 Task: In the  document Americanrevolutionfile.epub Insert the command  'Viewing'Email the file to   'softage.8@softage.net', with message attached Time-Sensitive: I kindly ask you to go through the email I've sent as soon as possible. and file type: Plain Text
Action: Mouse moved to (1239, 110)
Screenshot: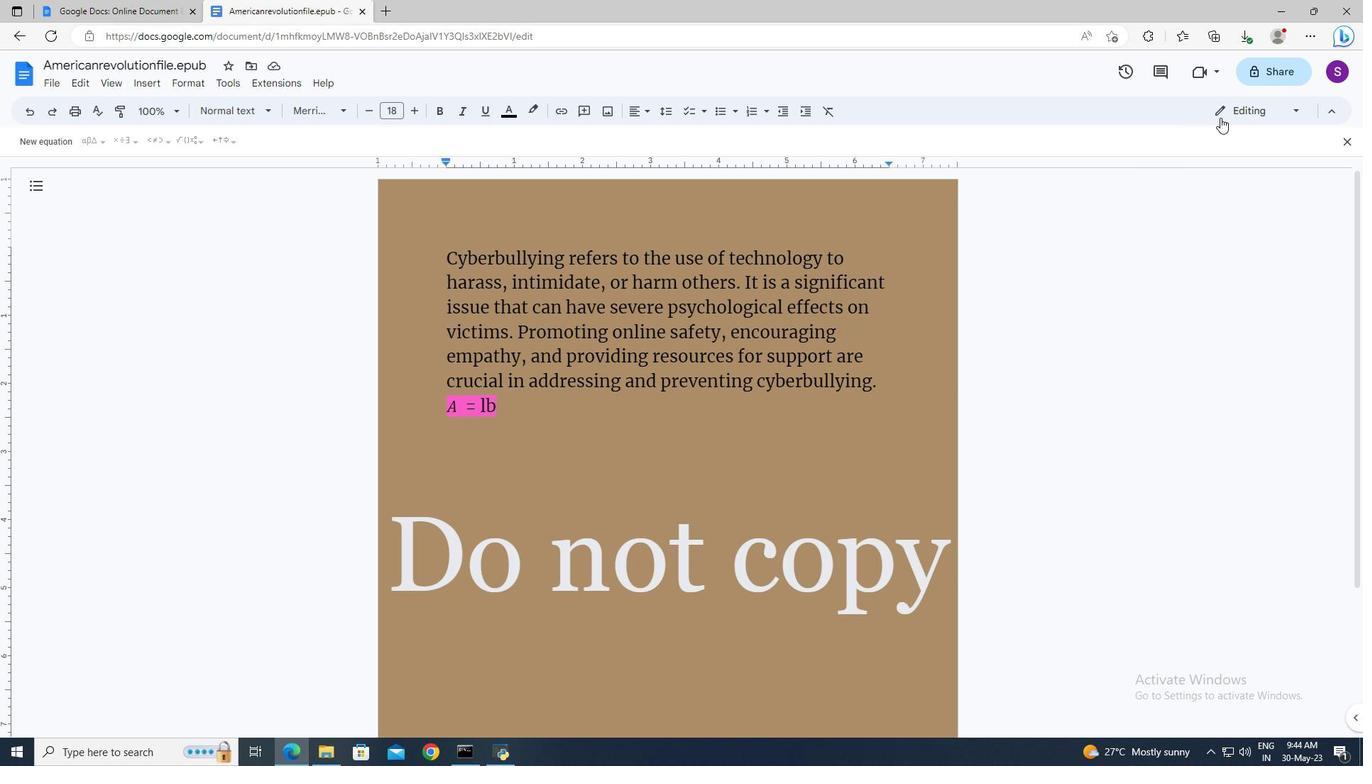
Action: Mouse pressed left at (1239, 110)
Screenshot: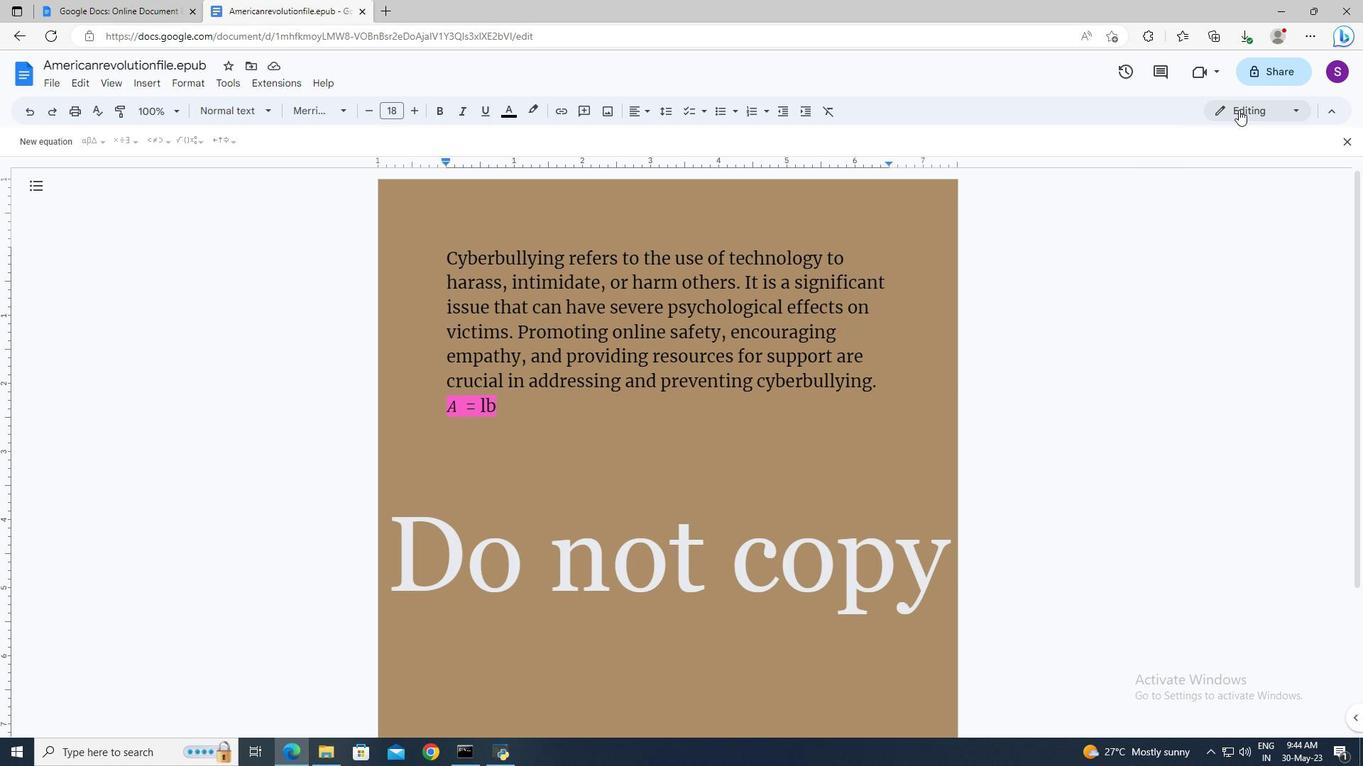 
Action: Mouse moved to (1234, 213)
Screenshot: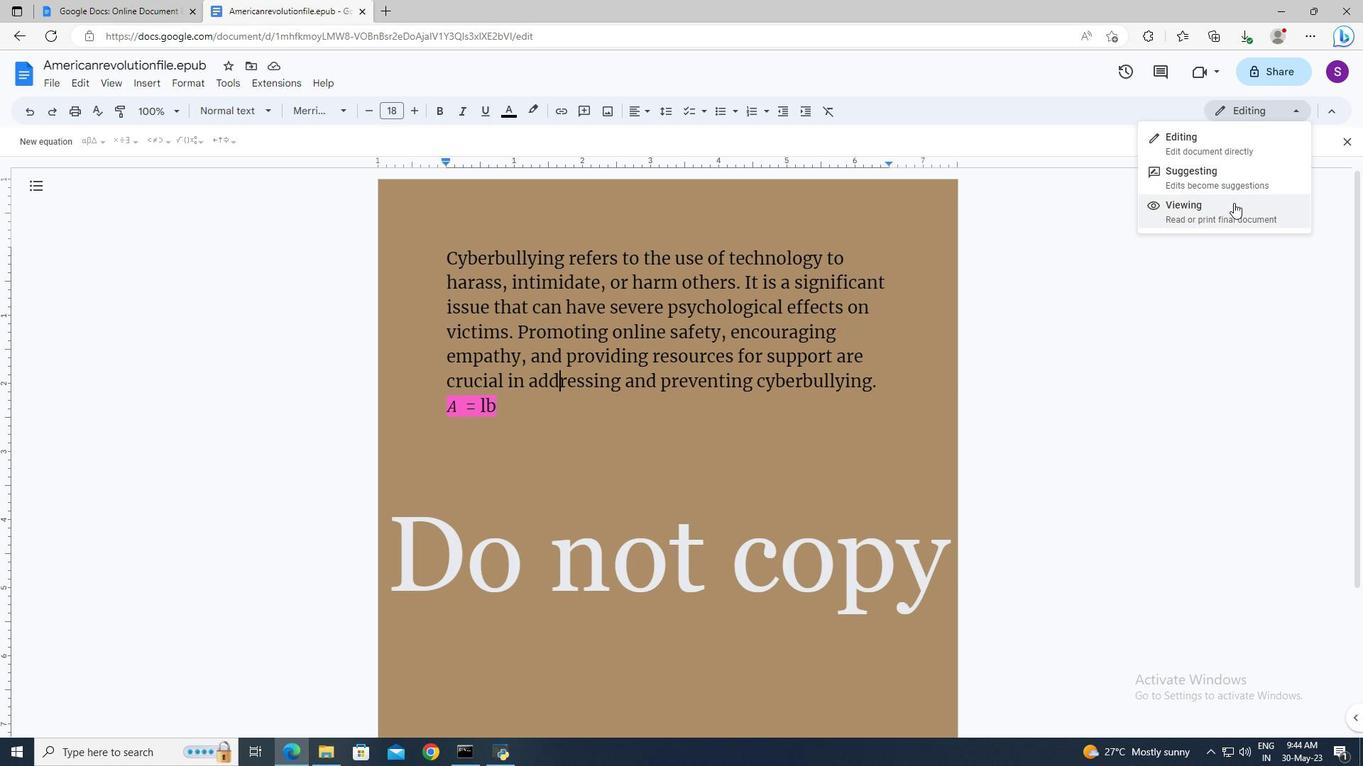 
Action: Mouse pressed left at (1234, 213)
Screenshot: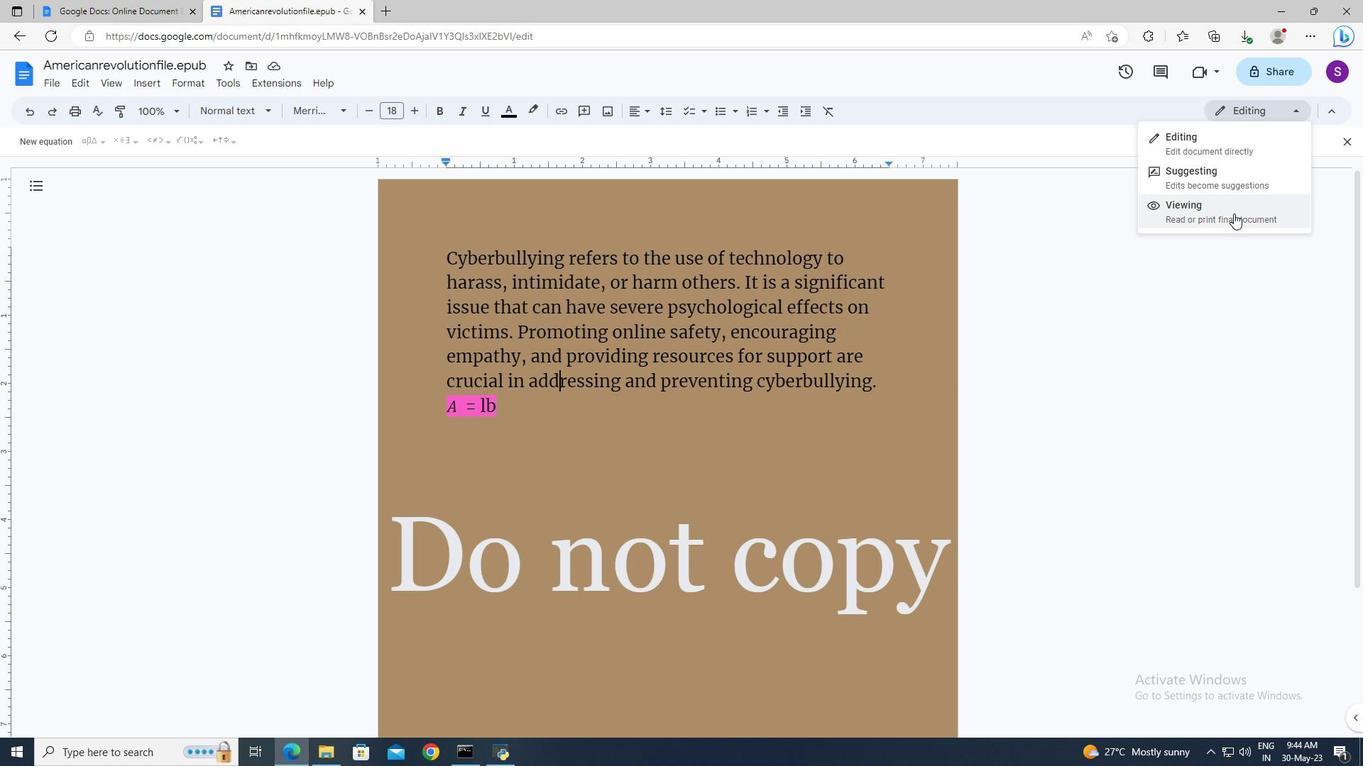 
Action: Mouse moved to (45, 82)
Screenshot: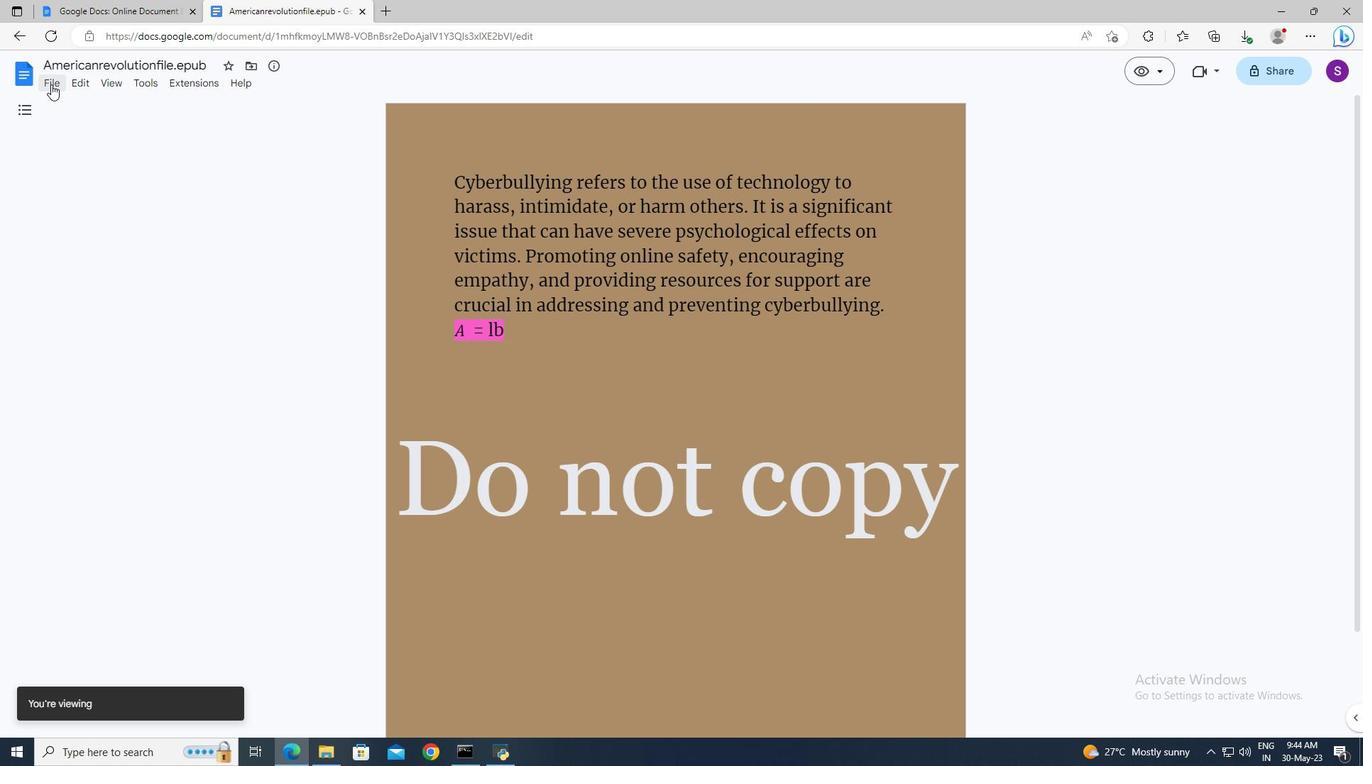 
Action: Mouse pressed left at (45, 82)
Screenshot: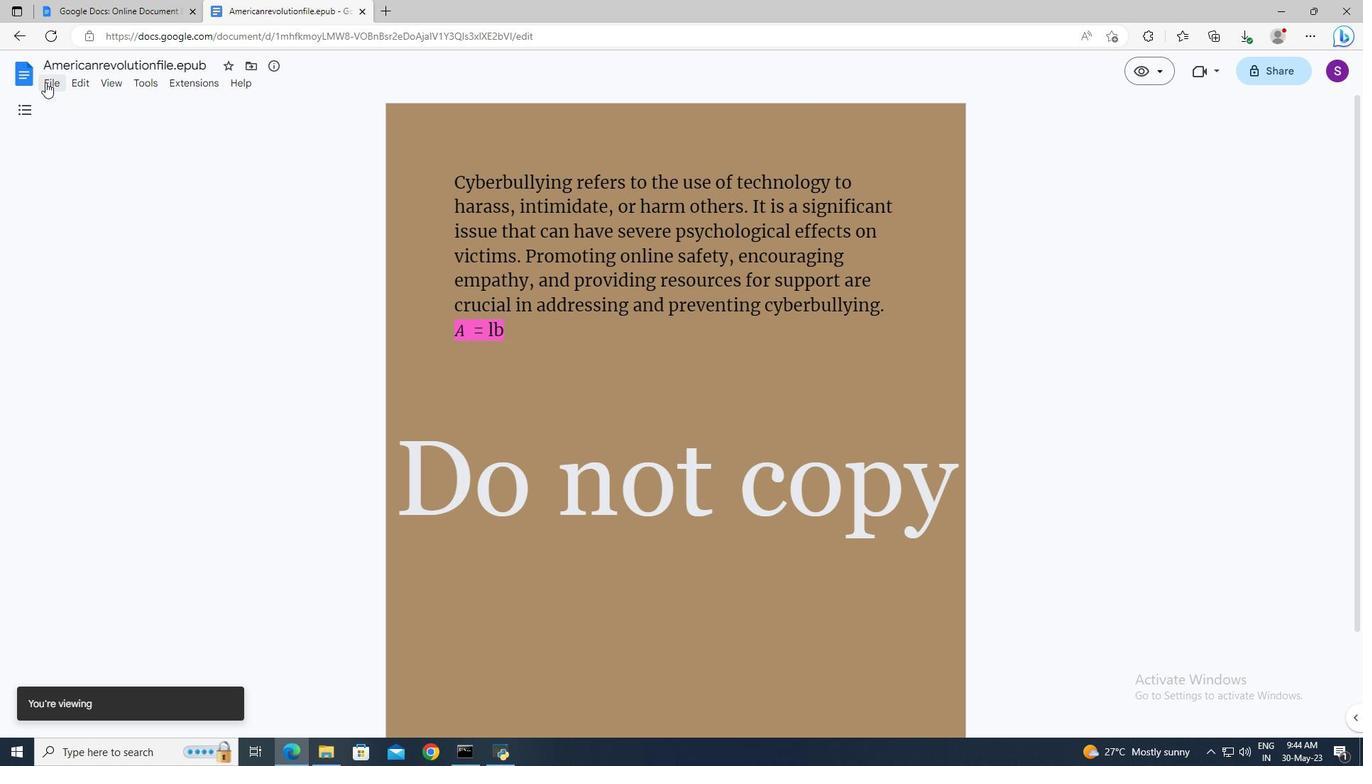 
Action: Mouse moved to (303, 213)
Screenshot: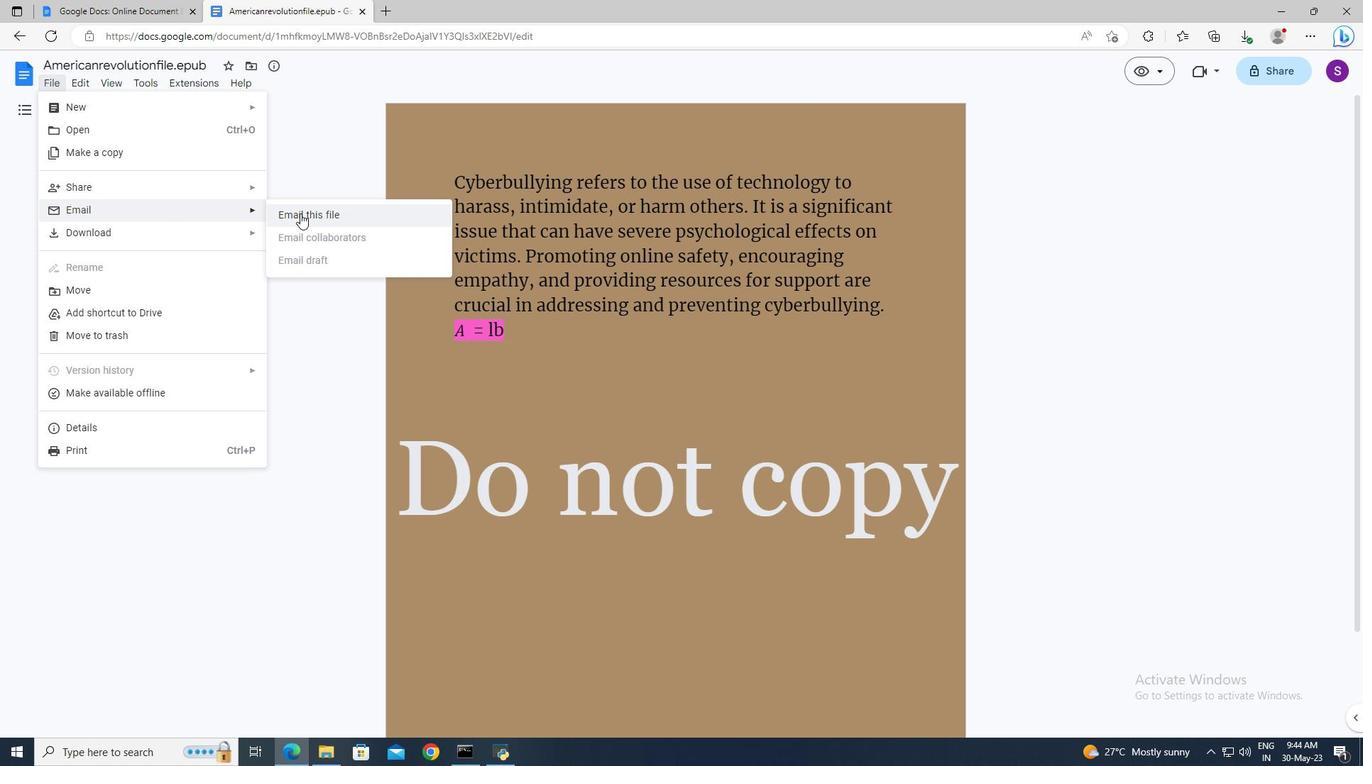 
Action: Mouse pressed left at (303, 213)
Screenshot: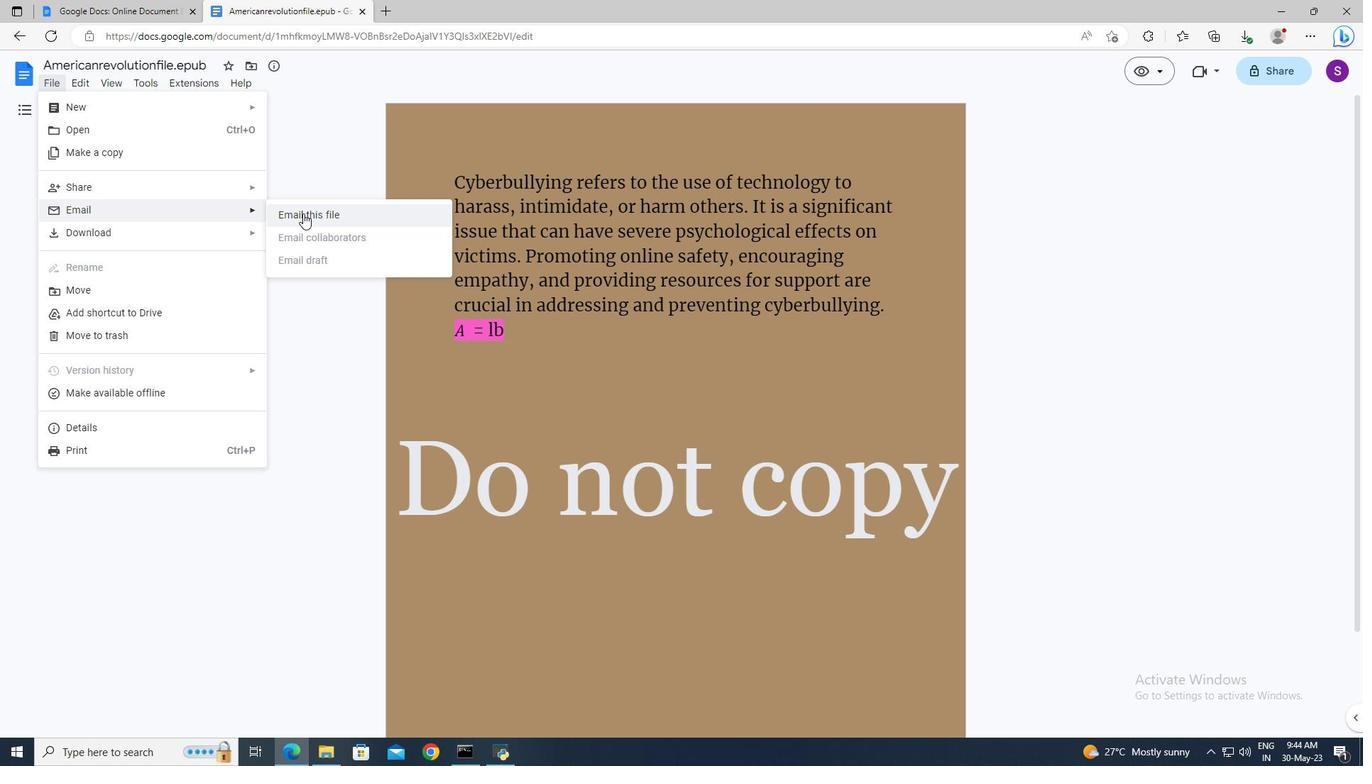 
Action: Mouse moved to (556, 311)
Screenshot: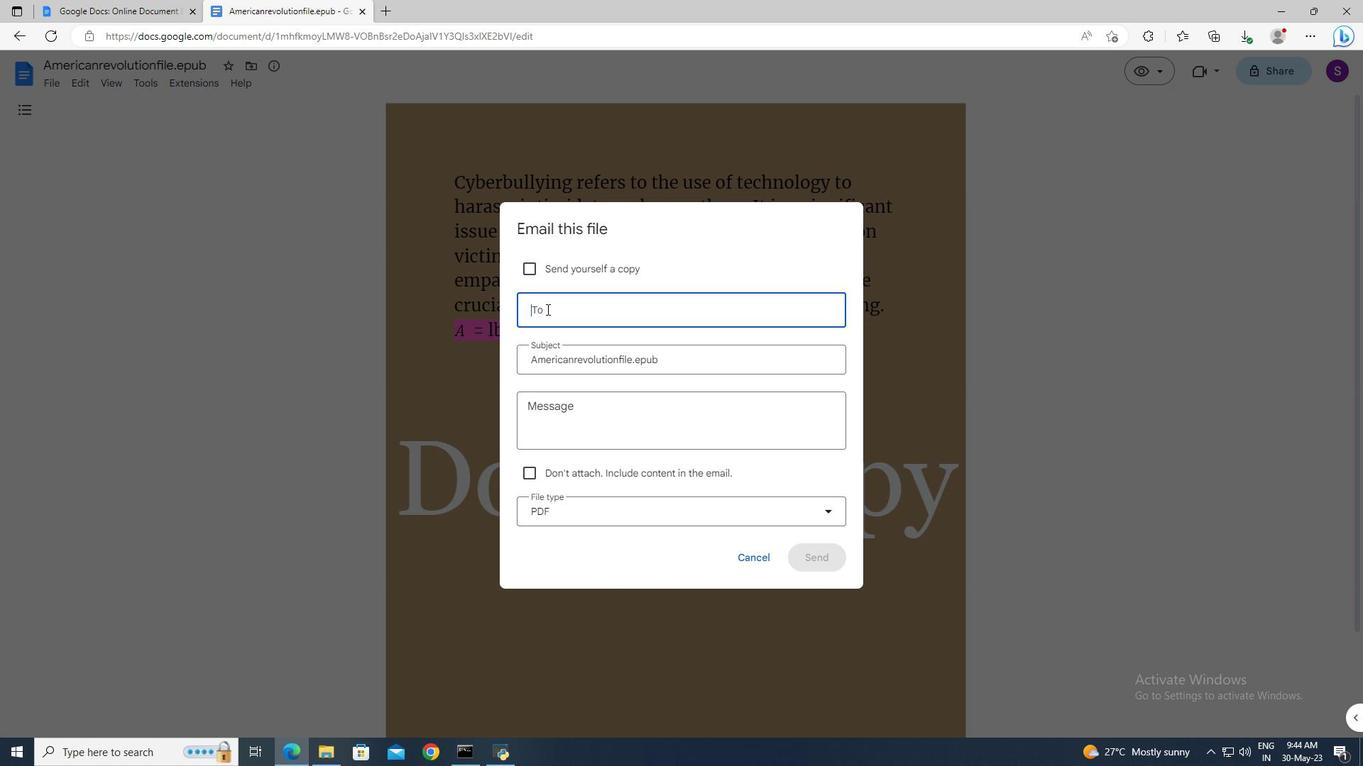 
Action: Mouse pressed left at (556, 311)
Screenshot: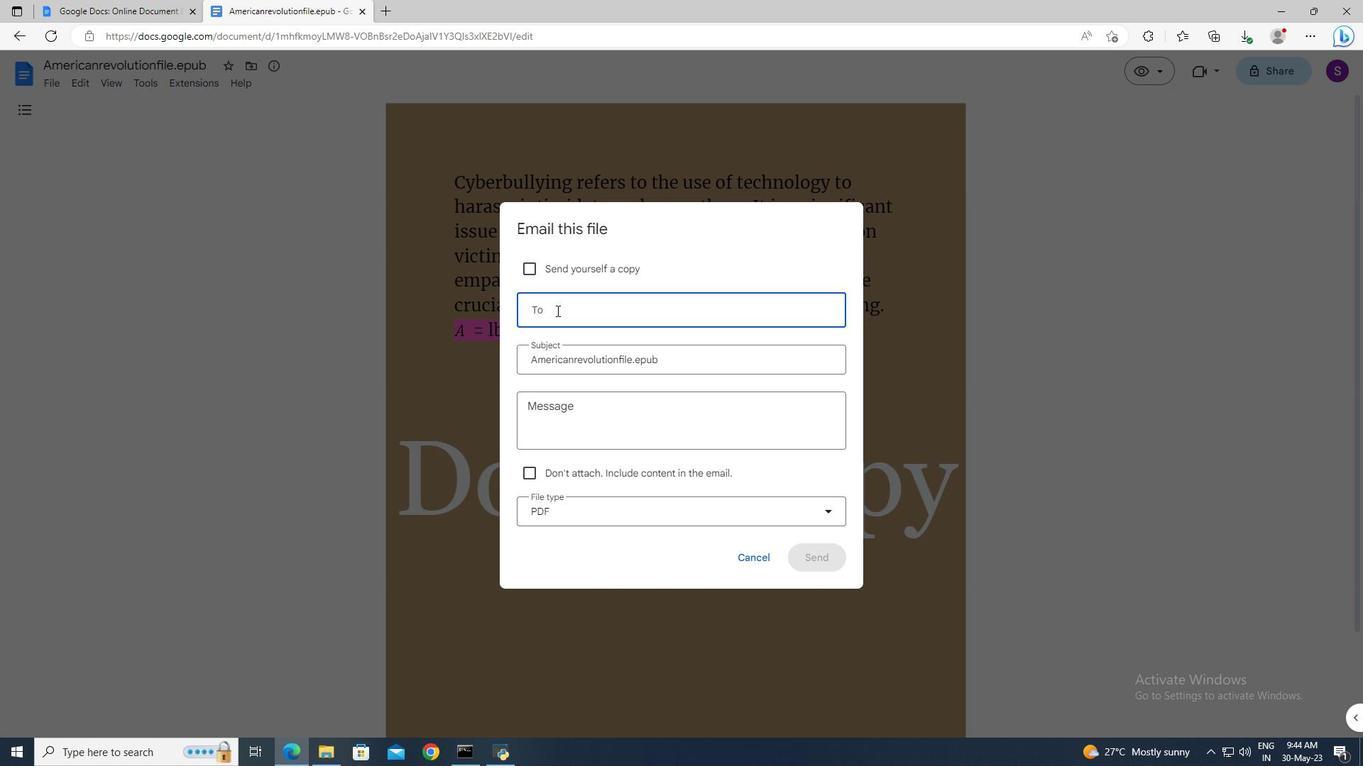 
Action: Key pressed softage.8<Key.shift>@softage.net
Screenshot: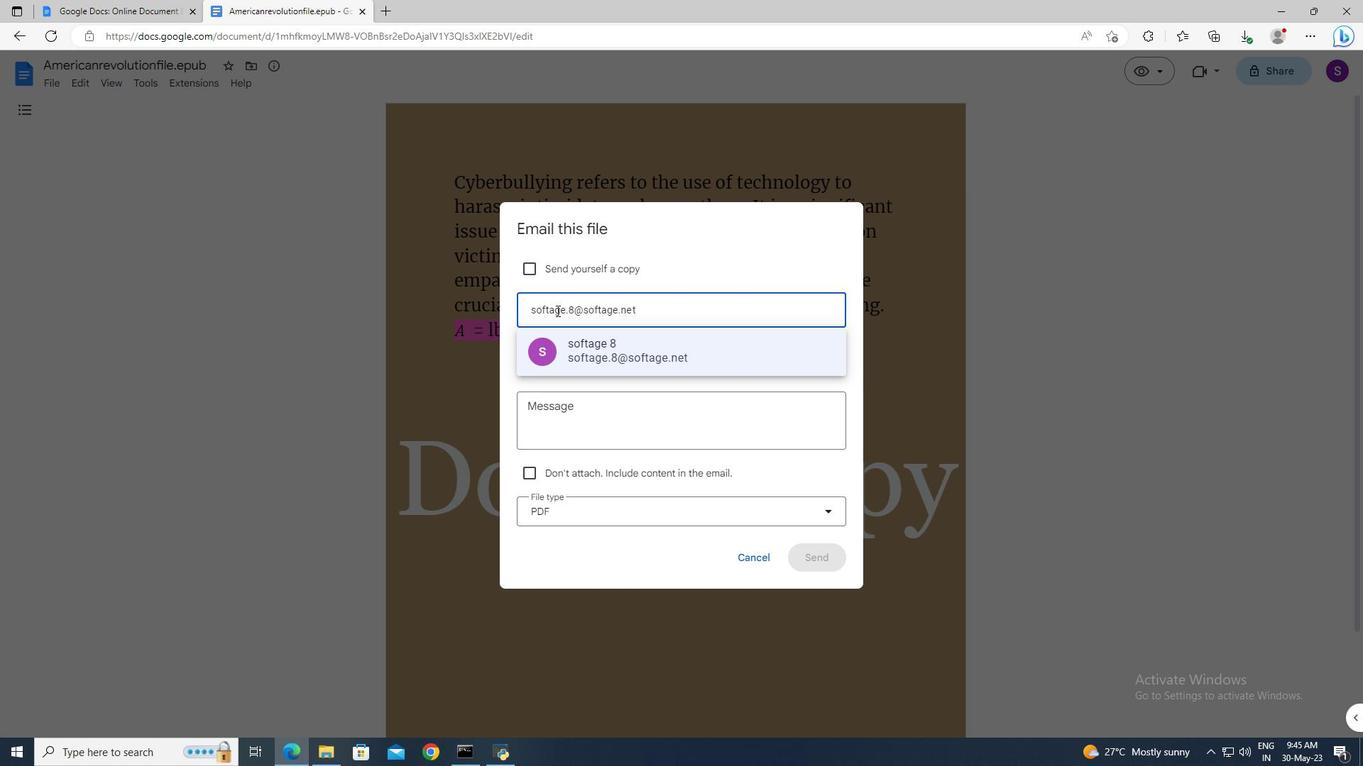 
Action: Mouse moved to (571, 344)
Screenshot: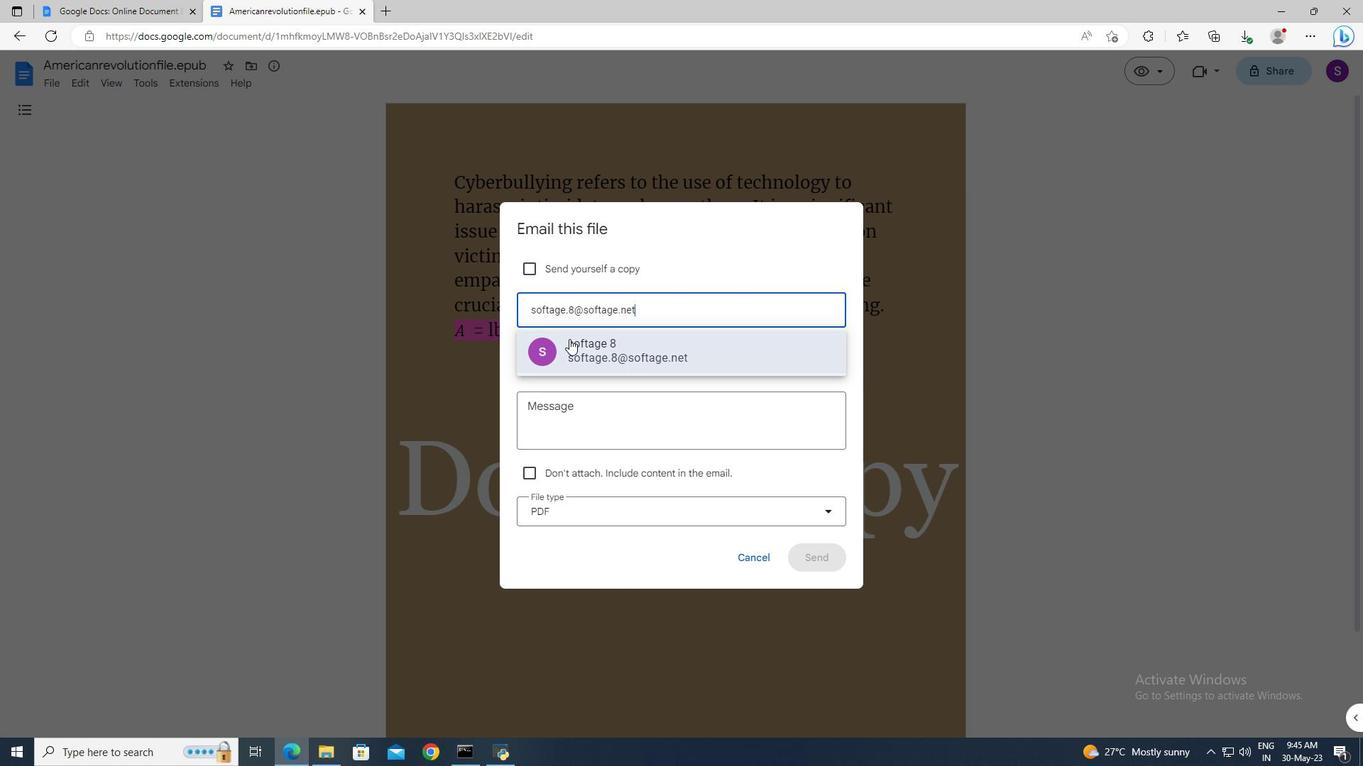 
Action: Mouse pressed left at (571, 344)
Screenshot: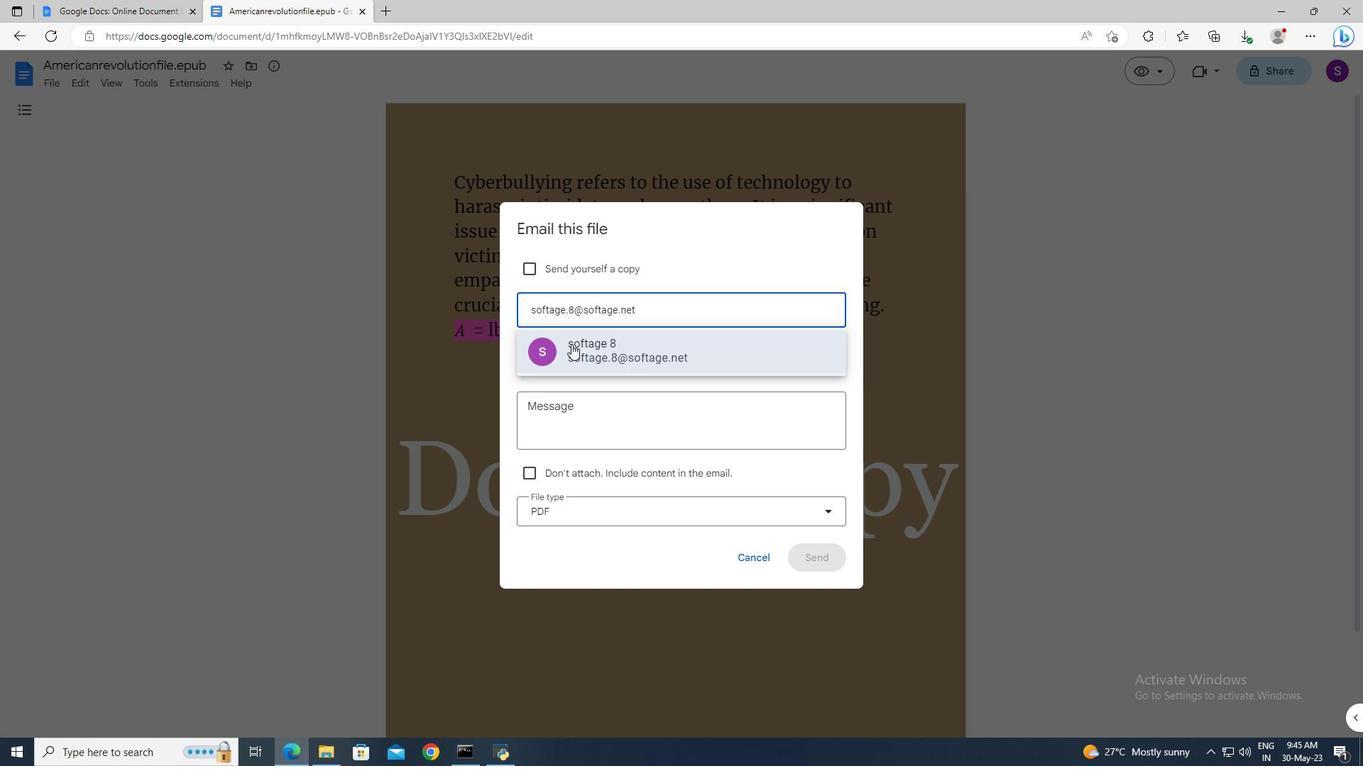 
Action: Mouse moved to (583, 409)
Screenshot: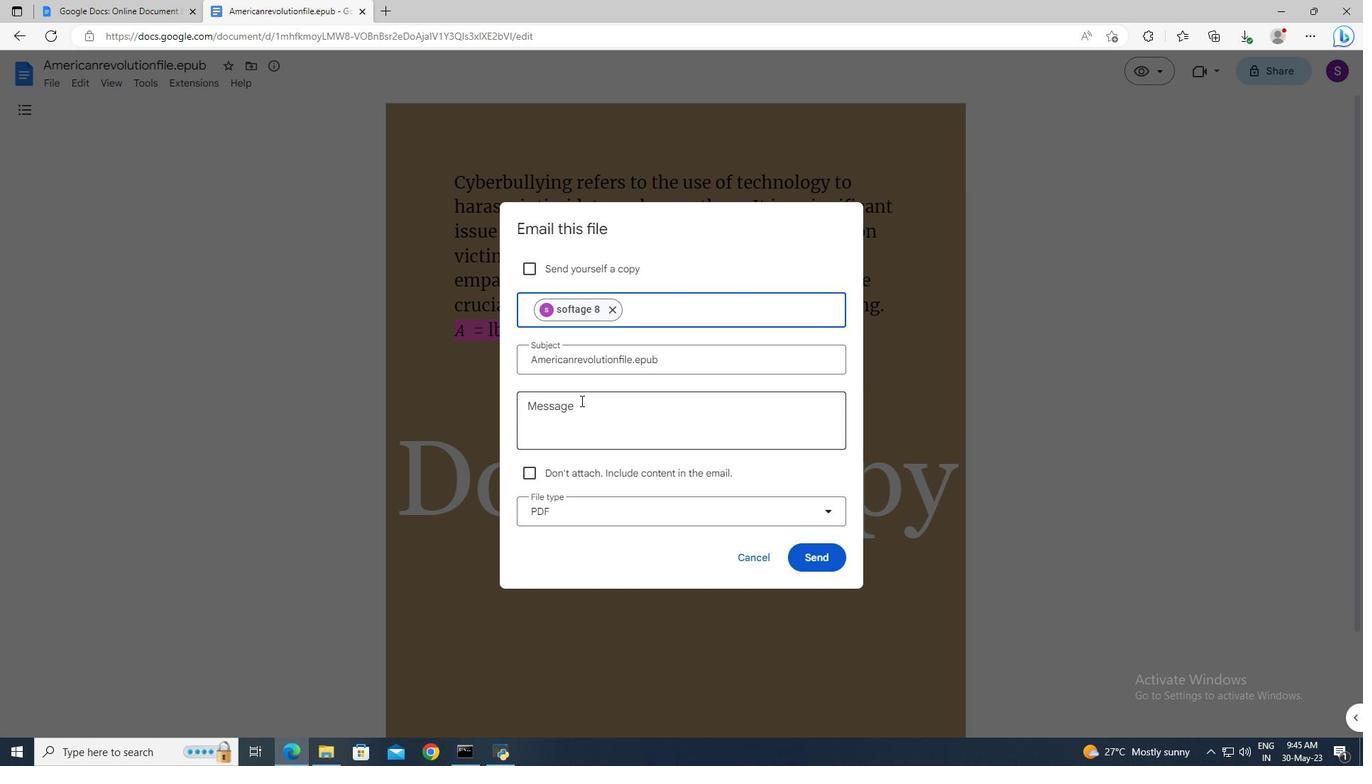 
Action: Mouse pressed left at (583, 409)
Screenshot: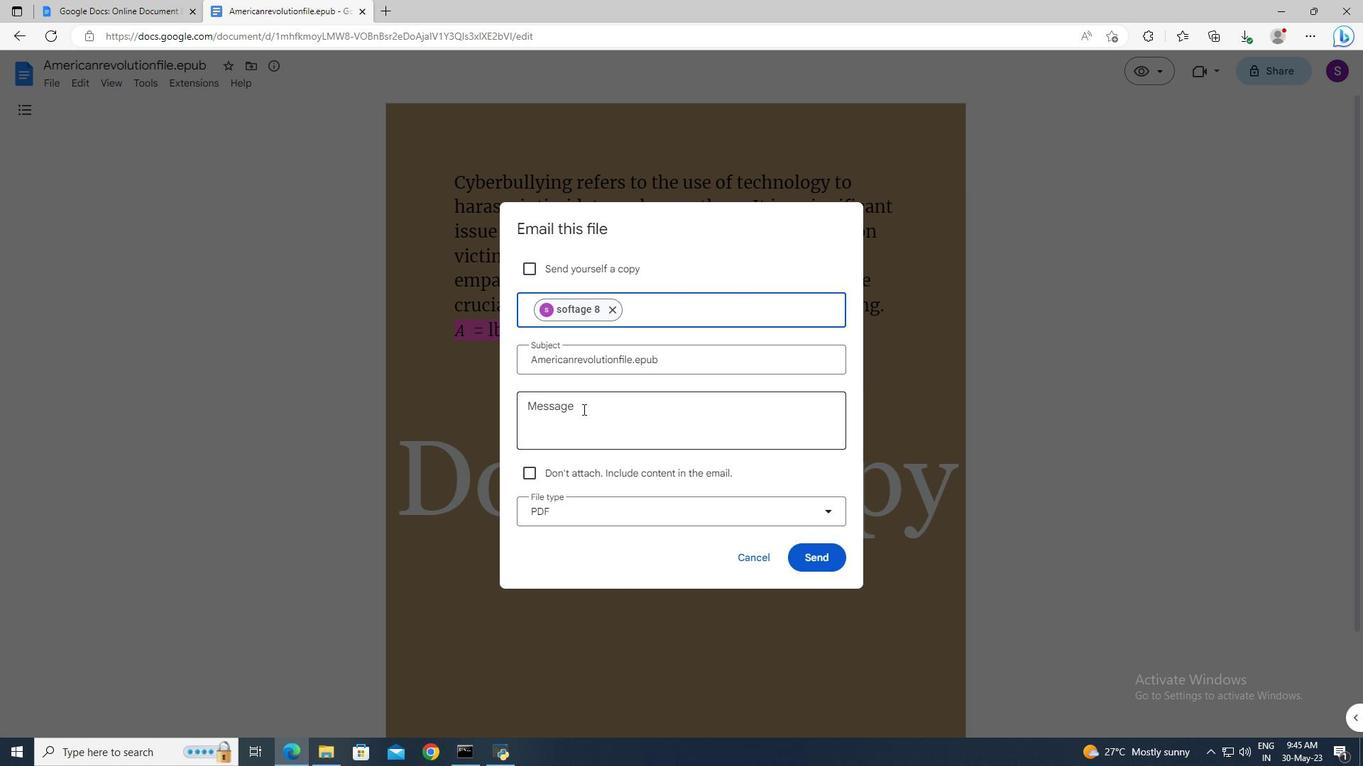 
Action: Key pressed <Key.shift>Time<Key.space>s<Key.backspace><Key.backspace>-<Key.shift_r>Sensitive<Key.shift><Key.shift><Key.shift><Key.shift><Key.shift><Key.shift><Key.shift><Key.shift><Key.shift><Key.shift><Key.shift><Key.shift><Key.shift><Key.shift><Key.shift><Key.shift>:<Key.space><Key.shift>I<Key.space>kindly<Key.space>ask<Key.space>you<Key.space>to<Key.space>go<Key.space>through<Key.space>the<Key.space>email<Key.space><Key.shift>I've<Key.space>sent<Key.space>as<Key.space>soon<Key.space>as<Key.space>possible.
Screenshot: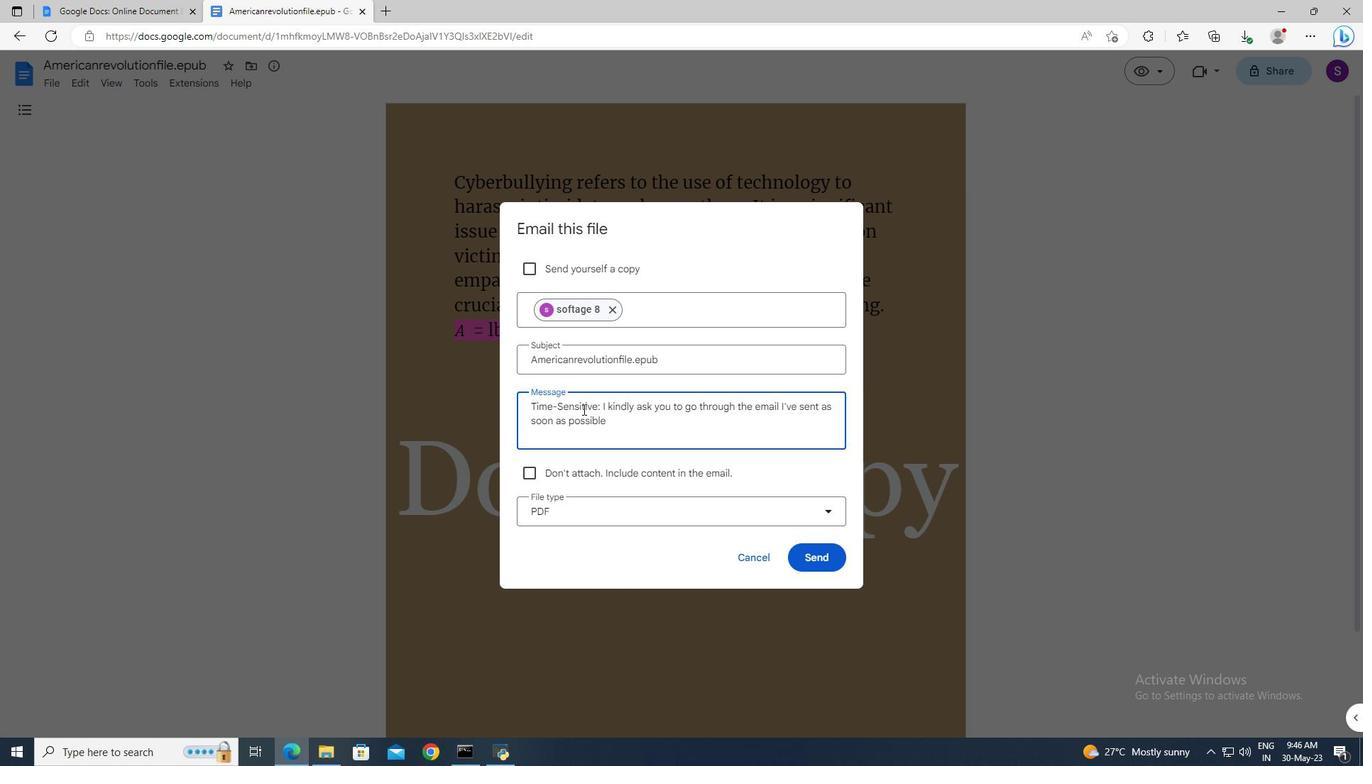 
Action: Mouse moved to (605, 515)
Screenshot: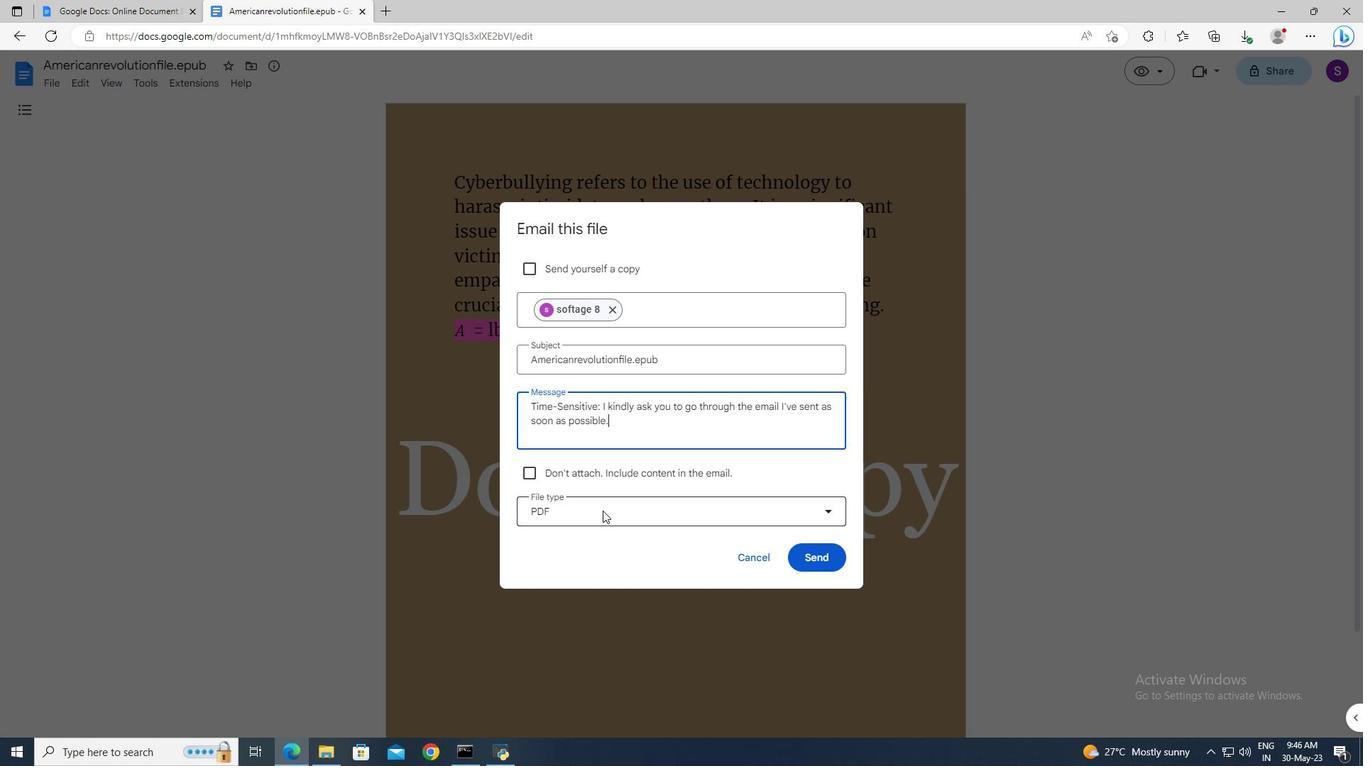 
Action: Mouse pressed left at (605, 515)
Screenshot: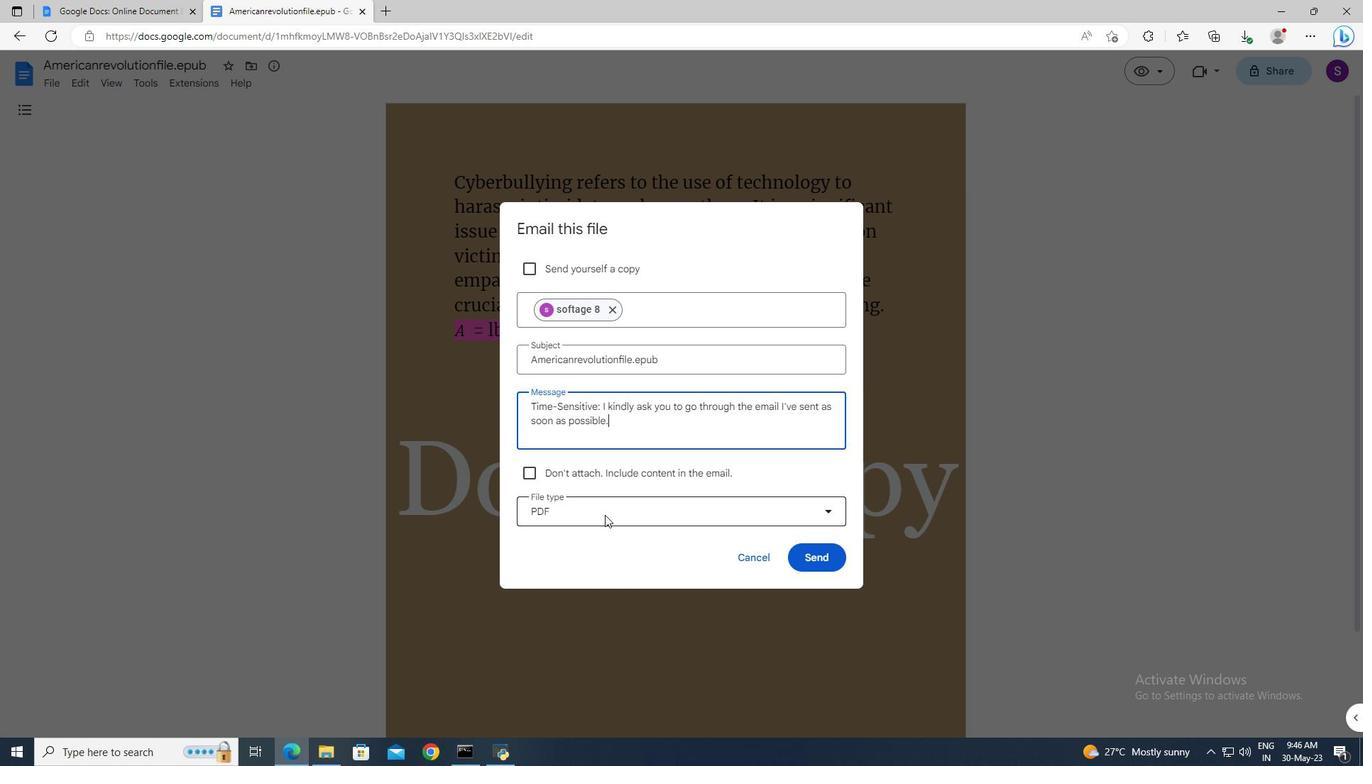 
Action: Mouse moved to (617, 657)
Screenshot: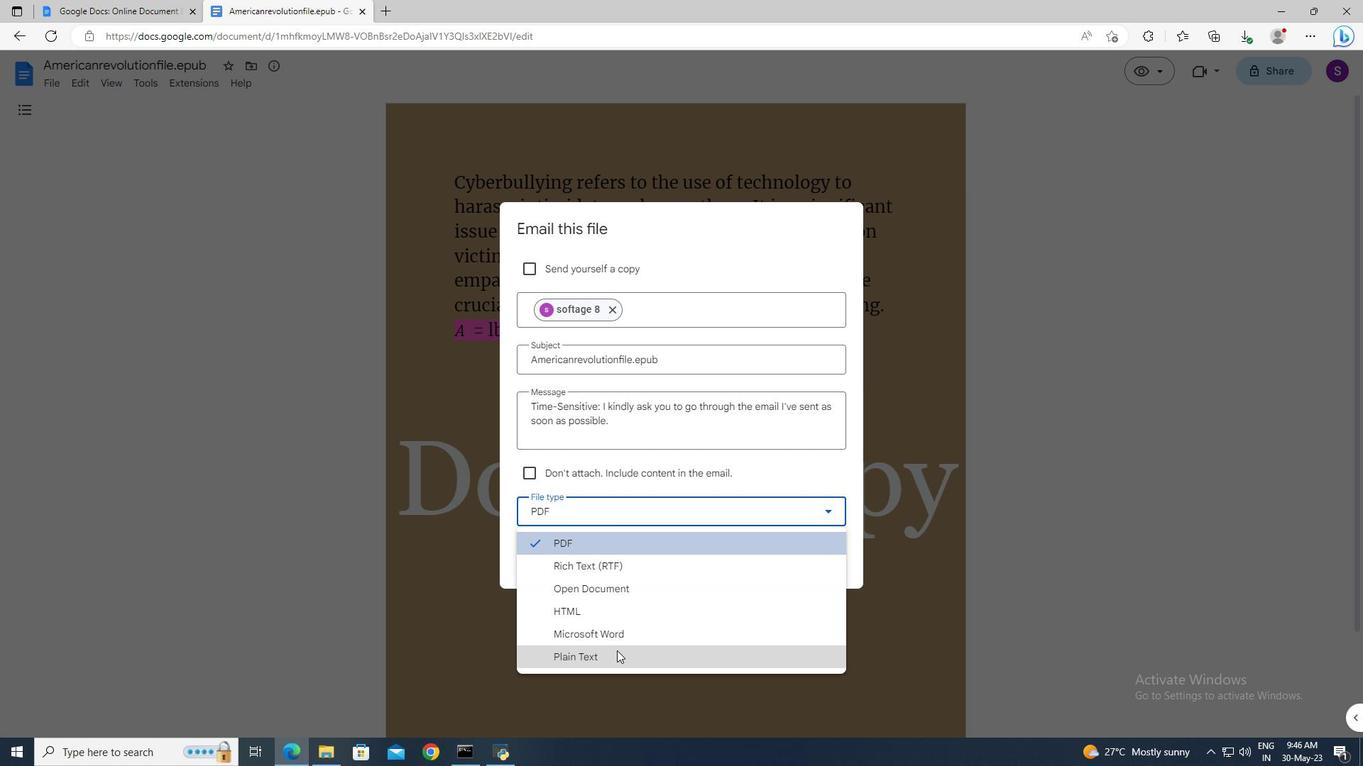 
Action: Mouse pressed left at (617, 657)
Screenshot: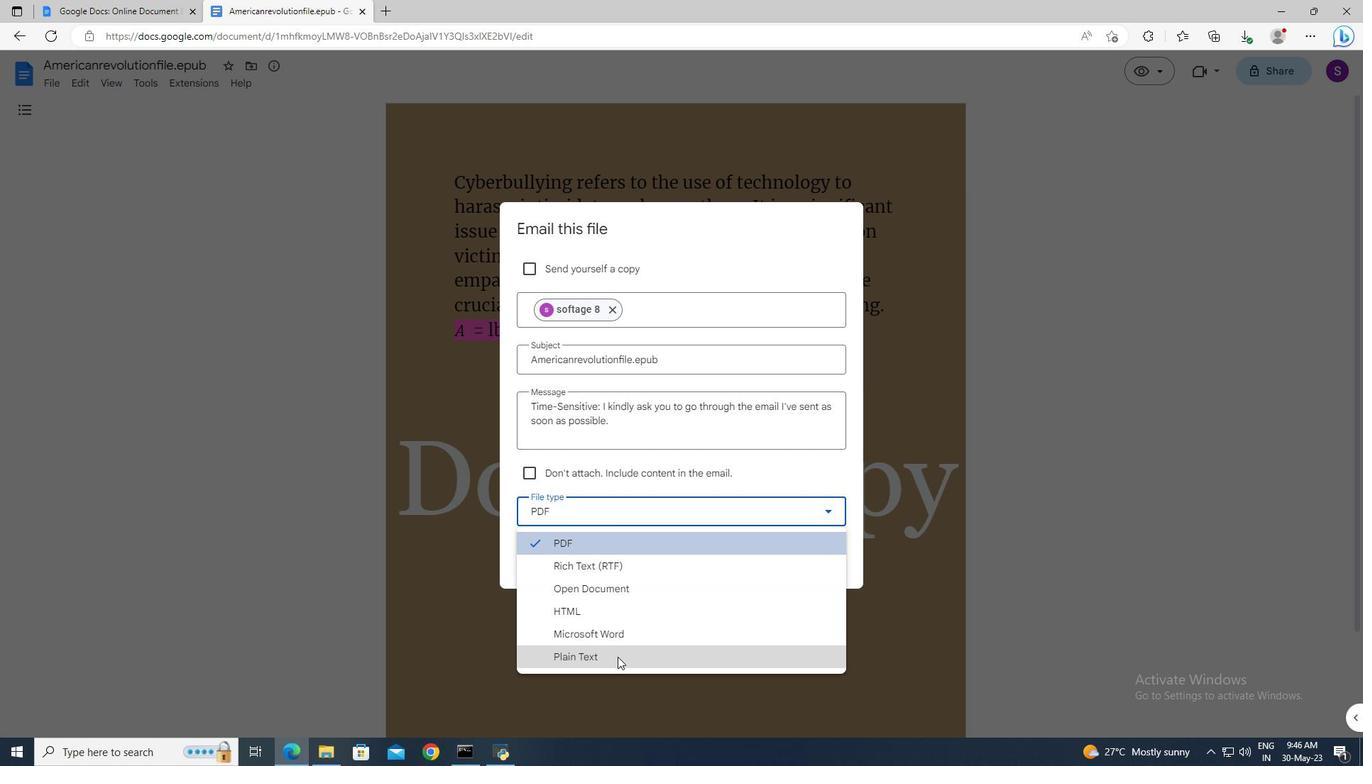 
Action: Mouse moved to (822, 568)
Screenshot: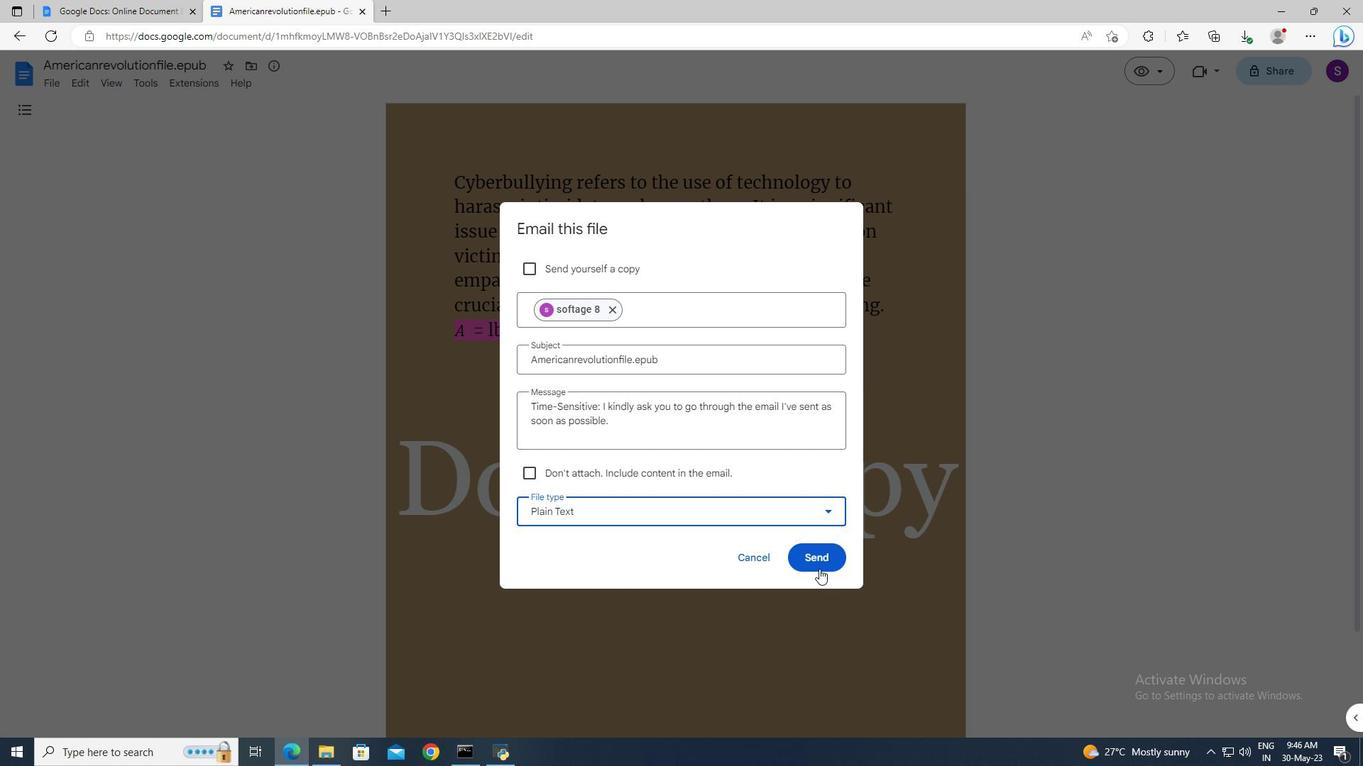 
Action: Mouse pressed left at (822, 568)
Screenshot: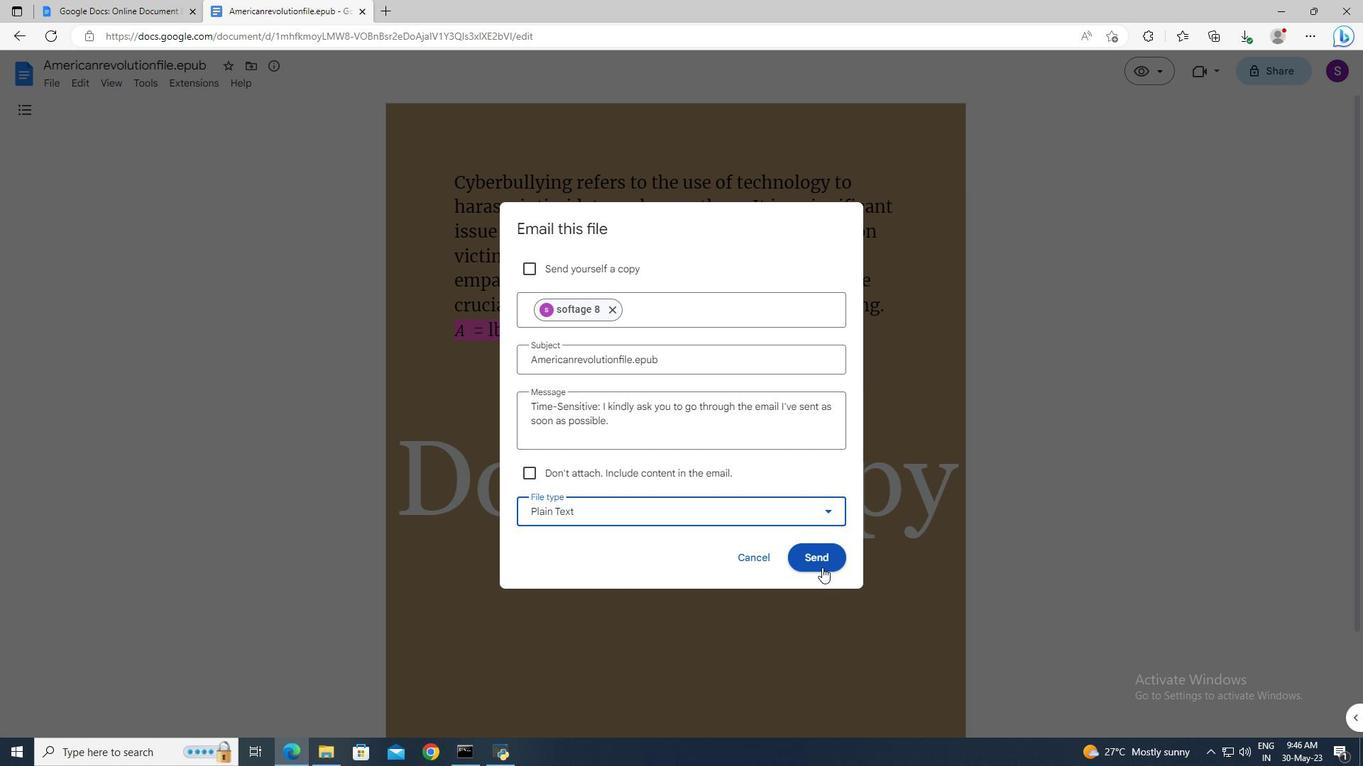 
Action: Mouse moved to (819, 565)
Screenshot: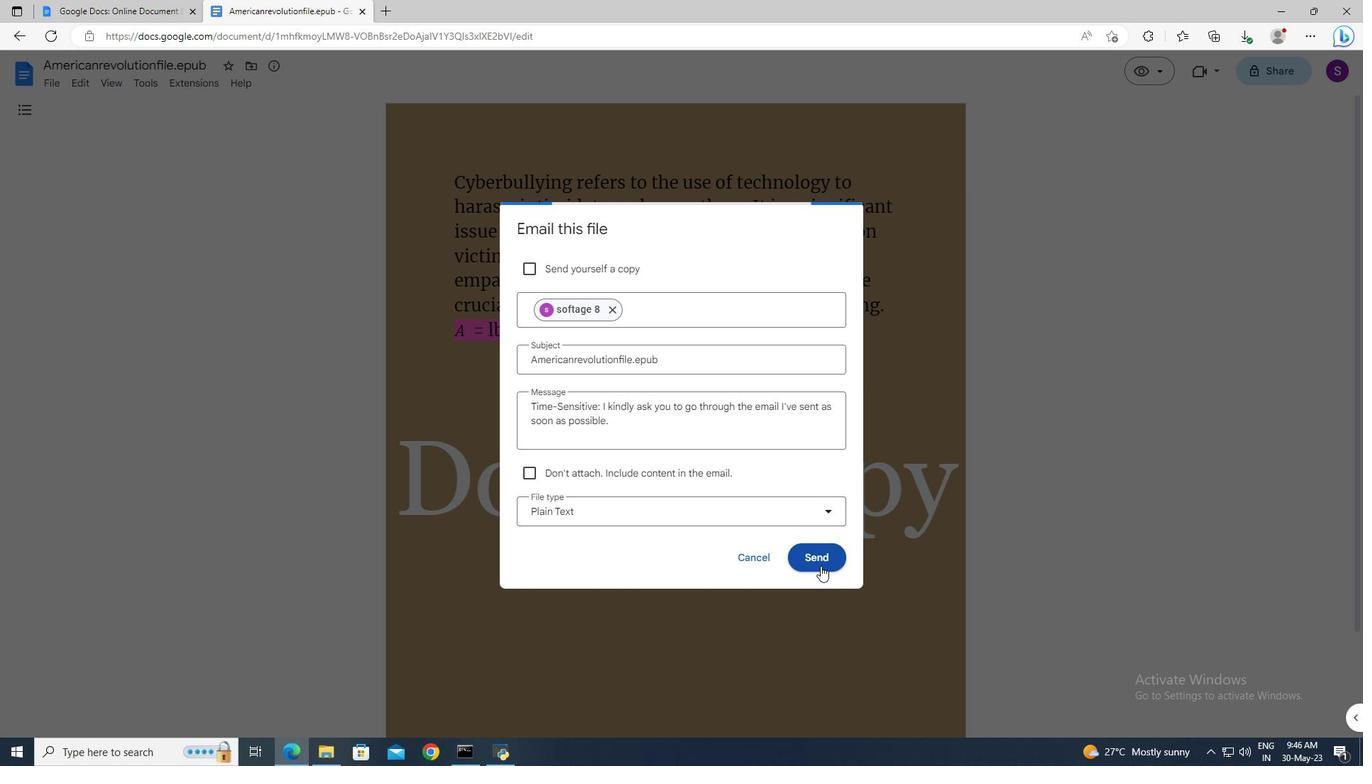 
